 Task: Add a condition where "Channel Is not Ticket sharing" in unsolved tickets in your groups.
Action: Mouse moved to (144, 451)
Screenshot: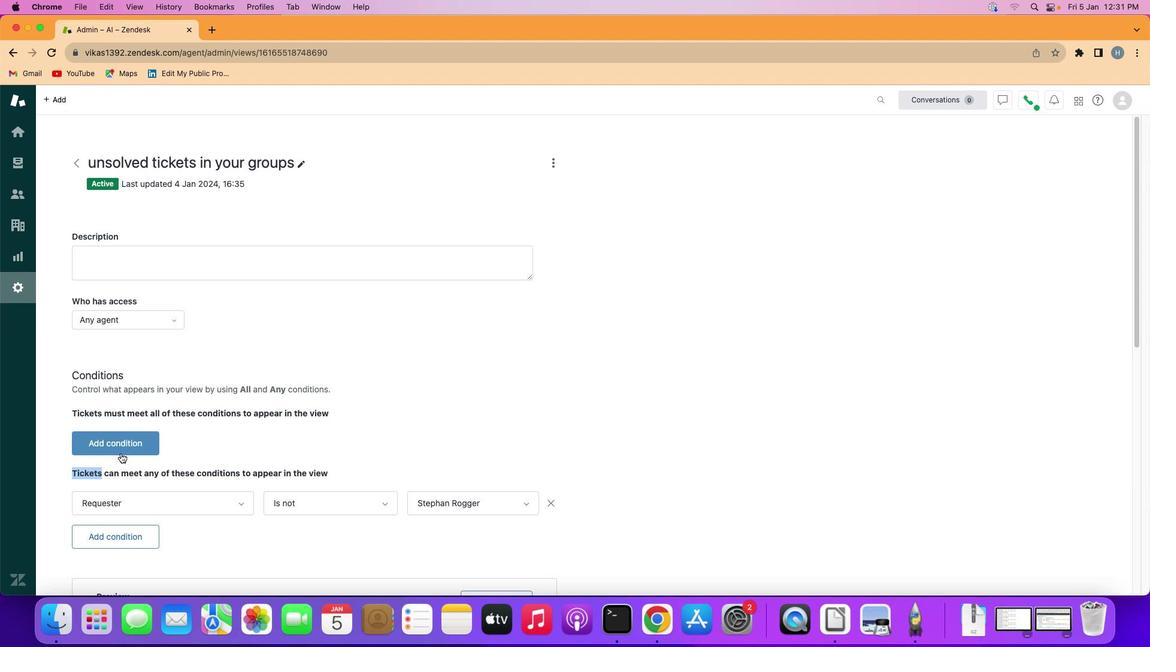 
Action: Mouse pressed left at (144, 451)
Screenshot: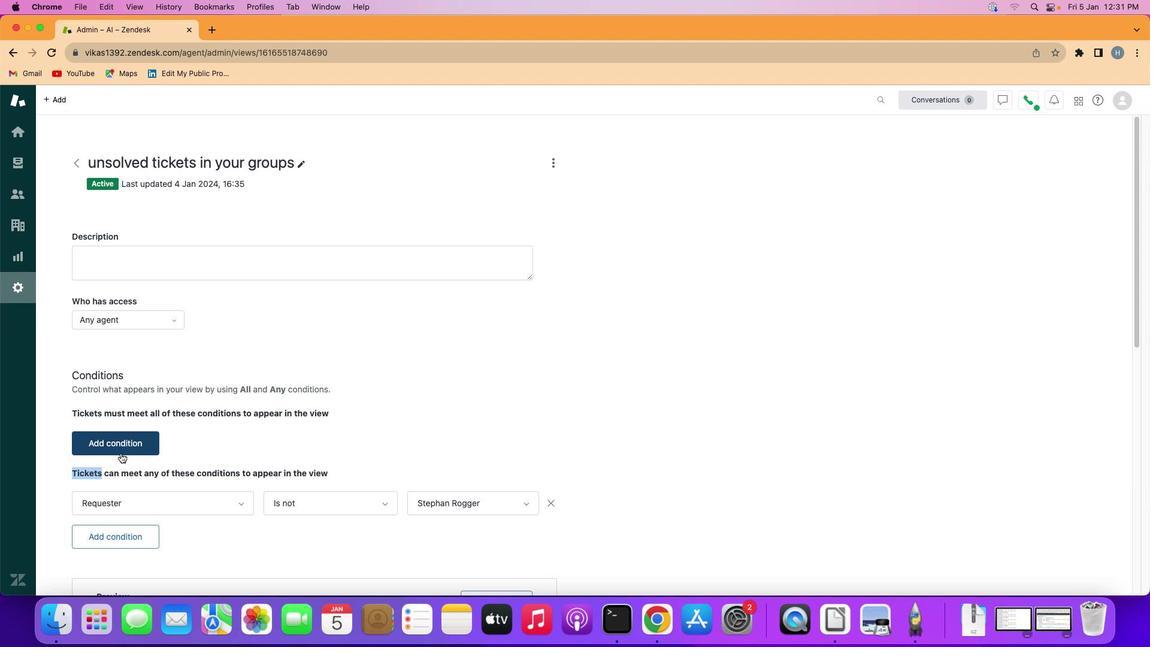 
Action: Mouse moved to (162, 434)
Screenshot: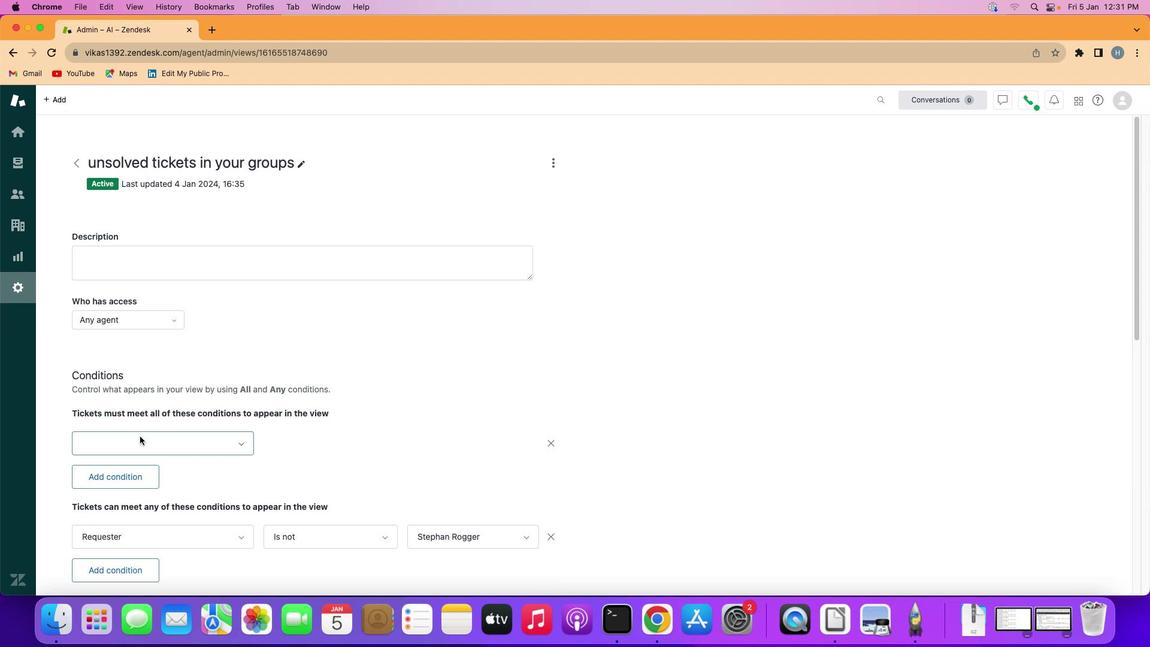 
Action: Mouse pressed left at (162, 434)
Screenshot: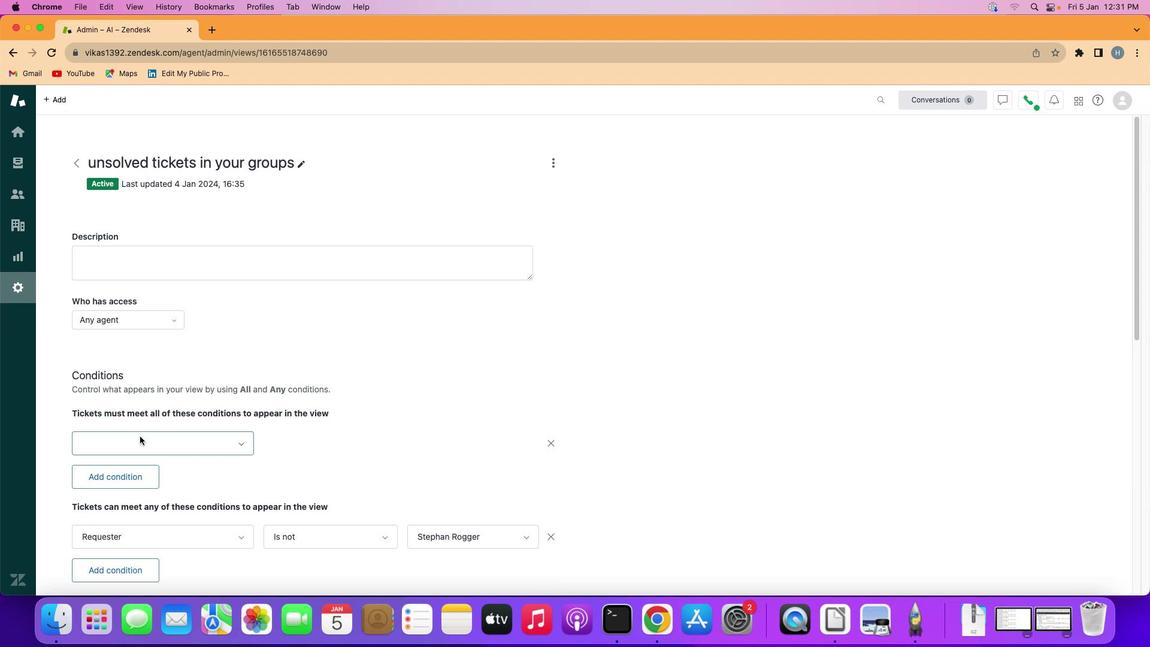 
Action: Mouse moved to (195, 357)
Screenshot: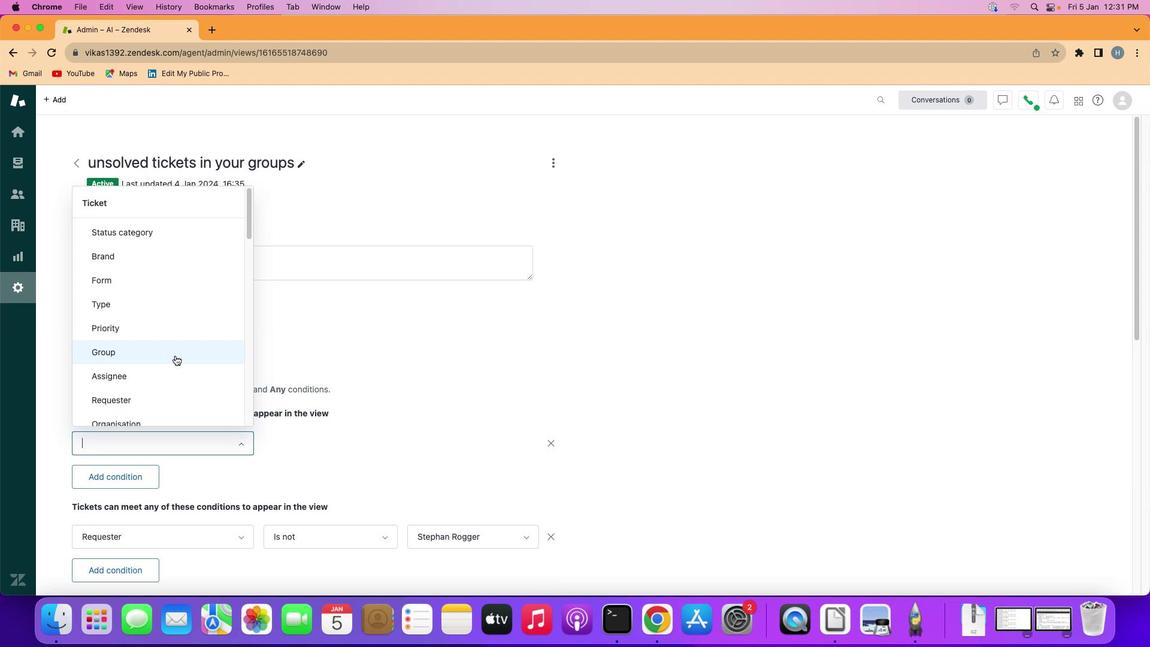 
Action: Mouse scrolled (195, 357) with delta (33, 15)
Screenshot: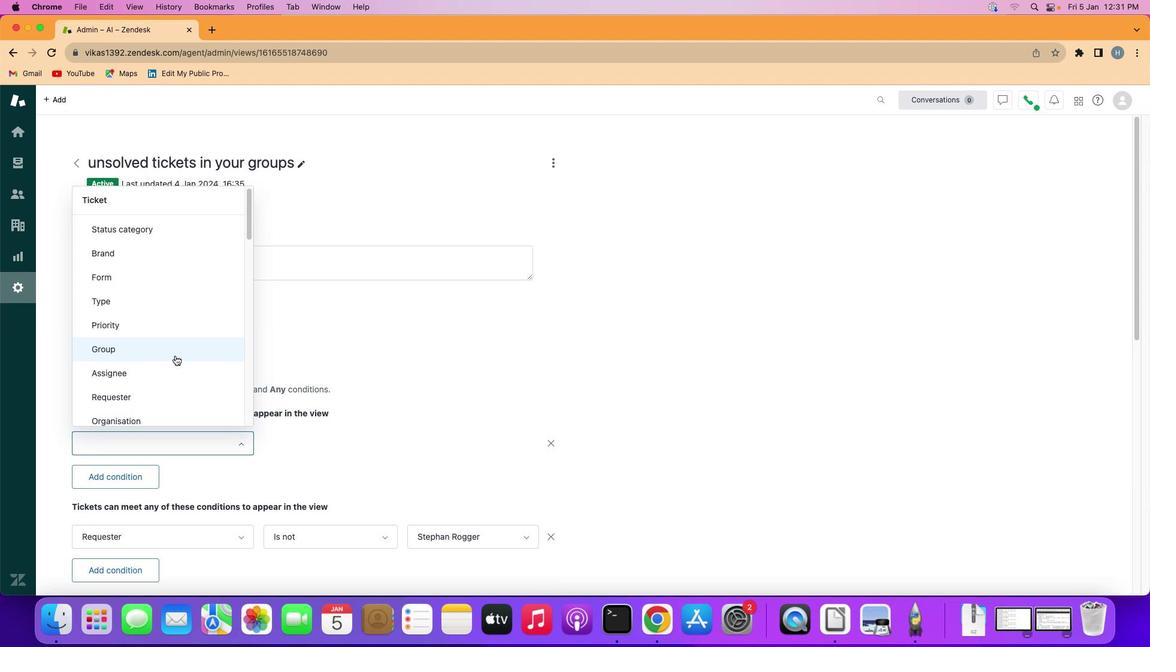 
Action: Mouse scrolled (195, 357) with delta (33, 15)
Screenshot: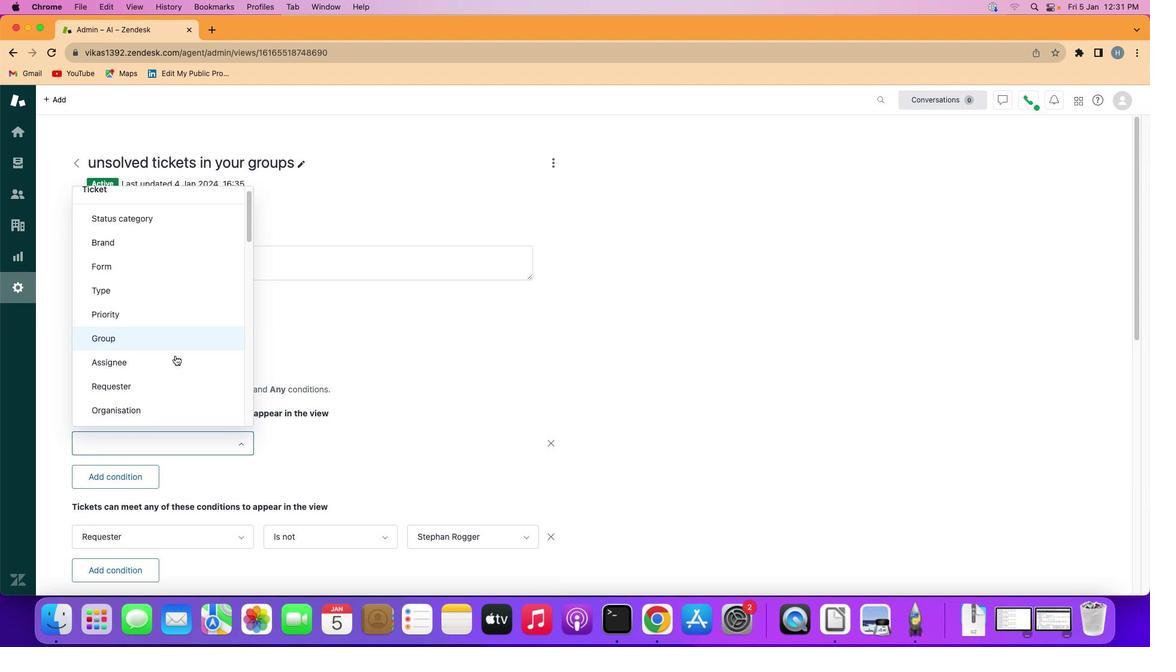 
Action: Mouse scrolled (195, 357) with delta (33, 15)
Screenshot: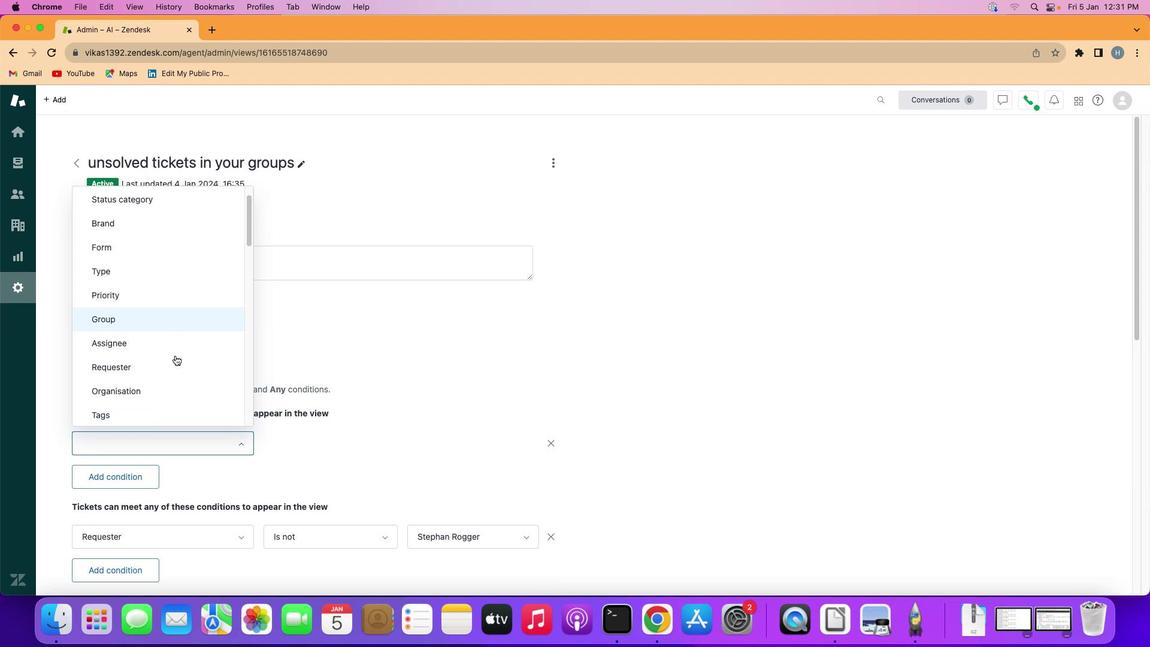 
Action: Mouse scrolled (195, 357) with delta (33, 14)
Screenshot: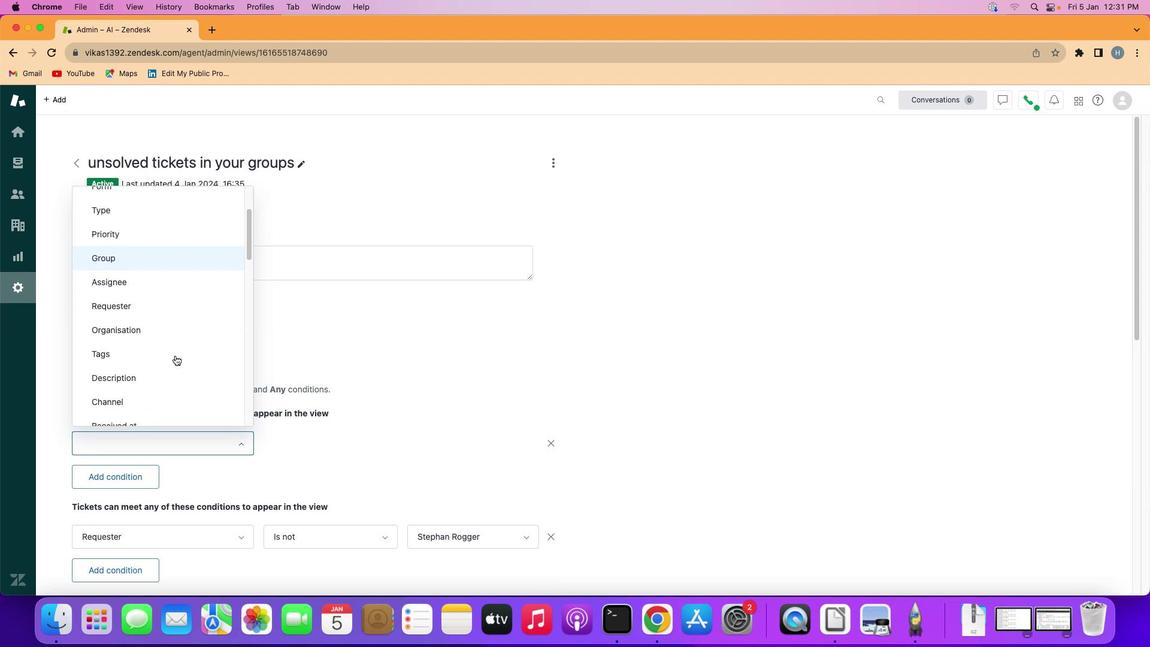 
Action: Mouse scrolled (195, 357) with delta (33, 14)
Screenshot: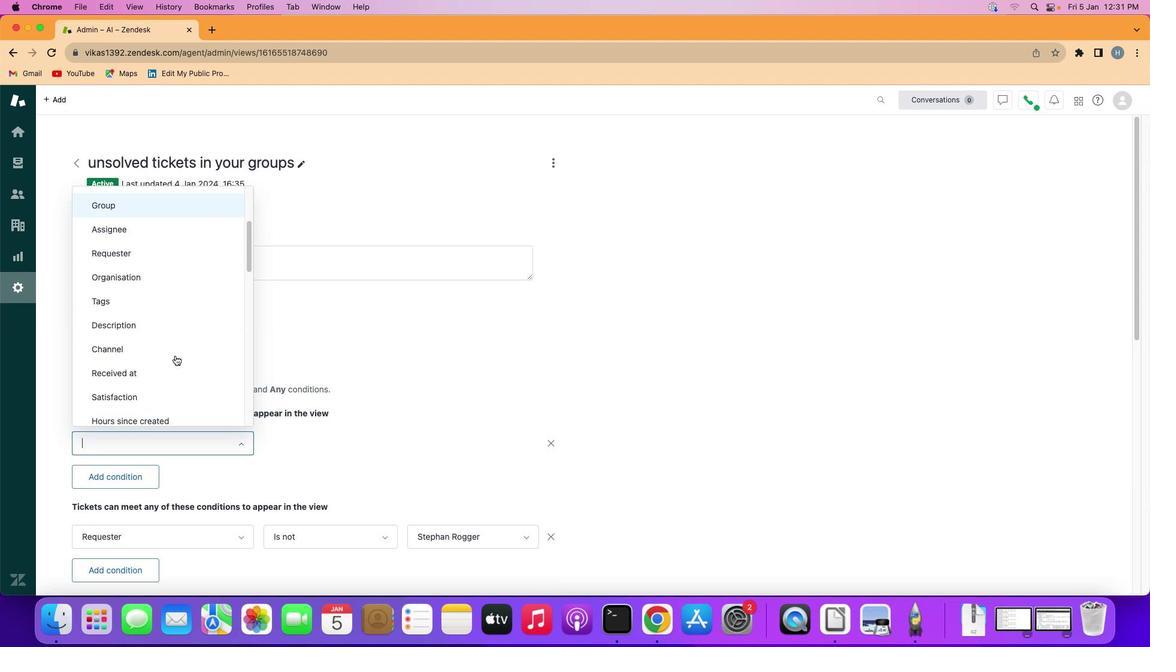 
Action: Mouse moved to (215, 325)
Screenshot: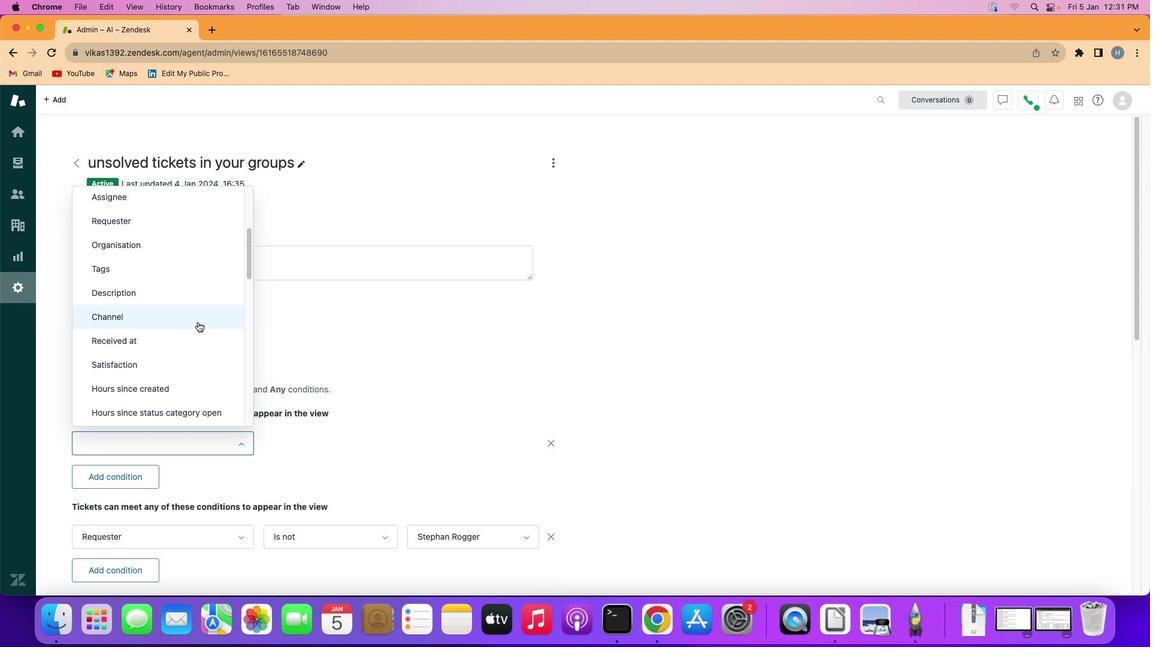
Action: Mouse pressed left at (215, 325)
Screenshot: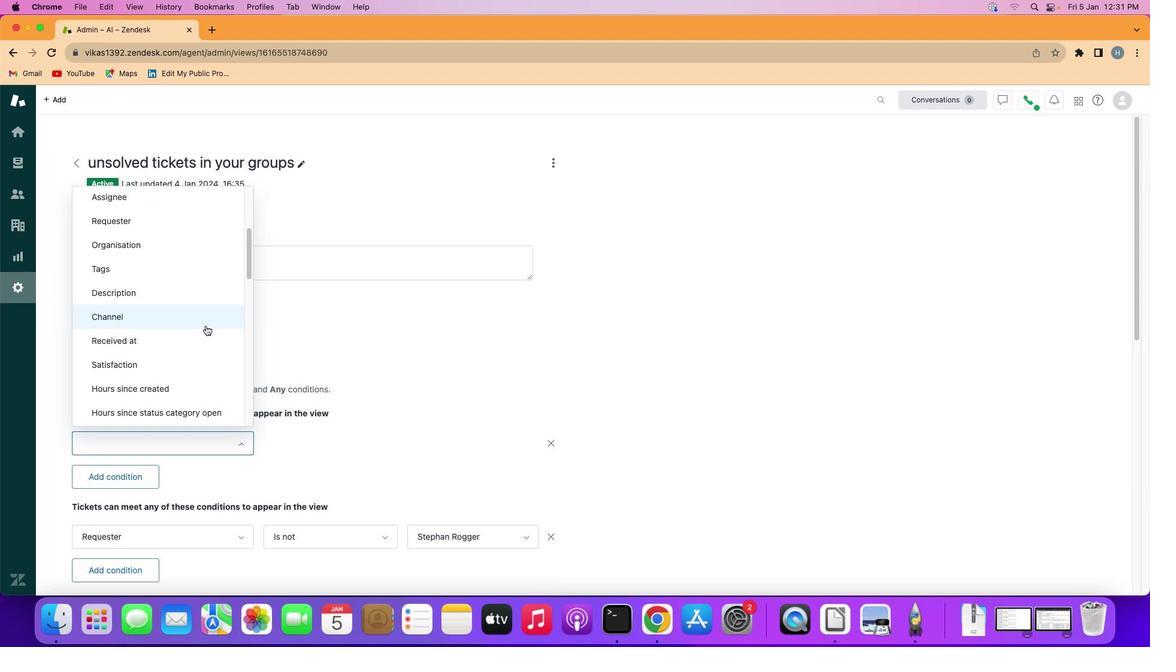 
Action: Mouse moved to (336, 445)
Screenshot: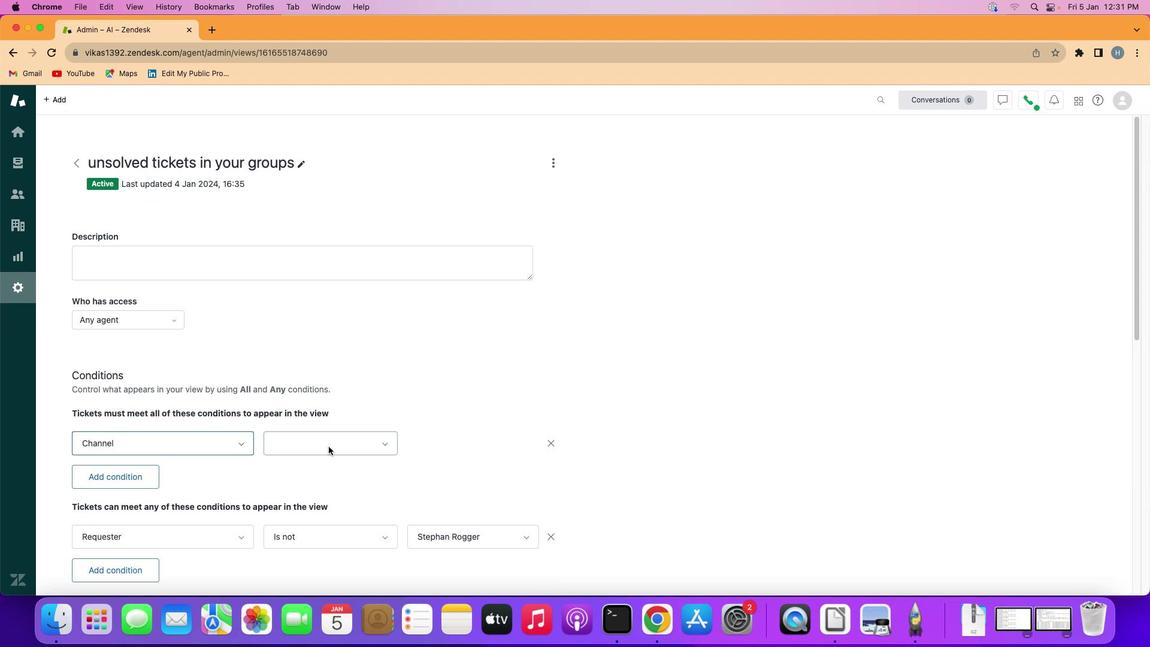 
Action: Mouse pressed left at (336, 445)
Screenshot: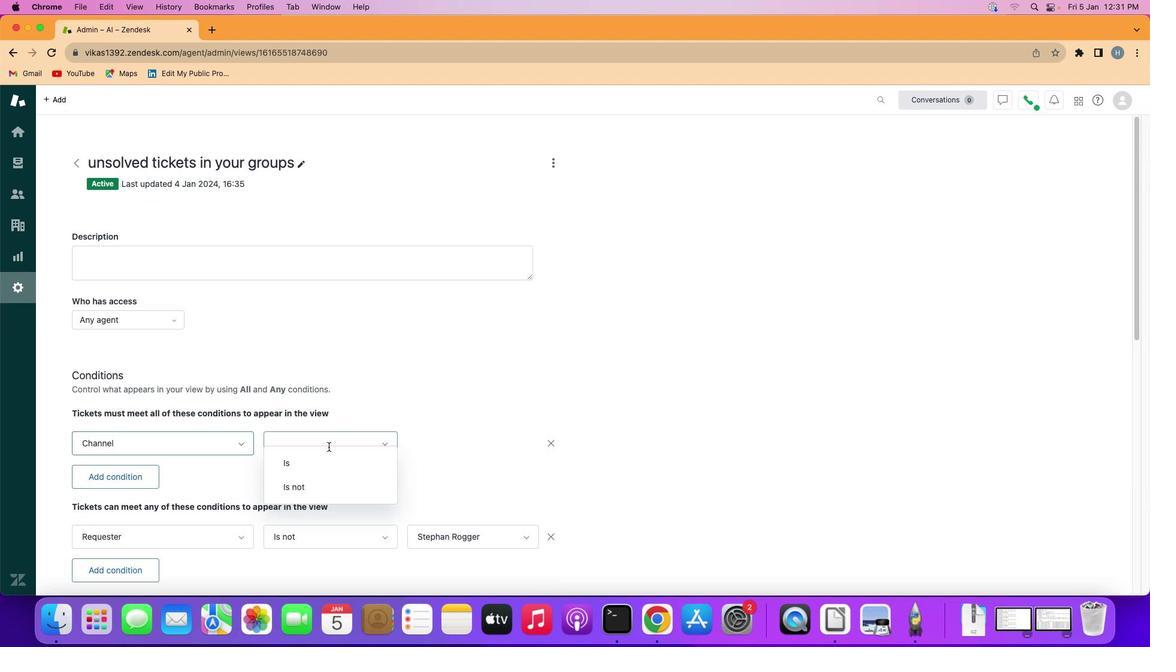 
Action: Mouse moved to (316, 497)
Screenshot: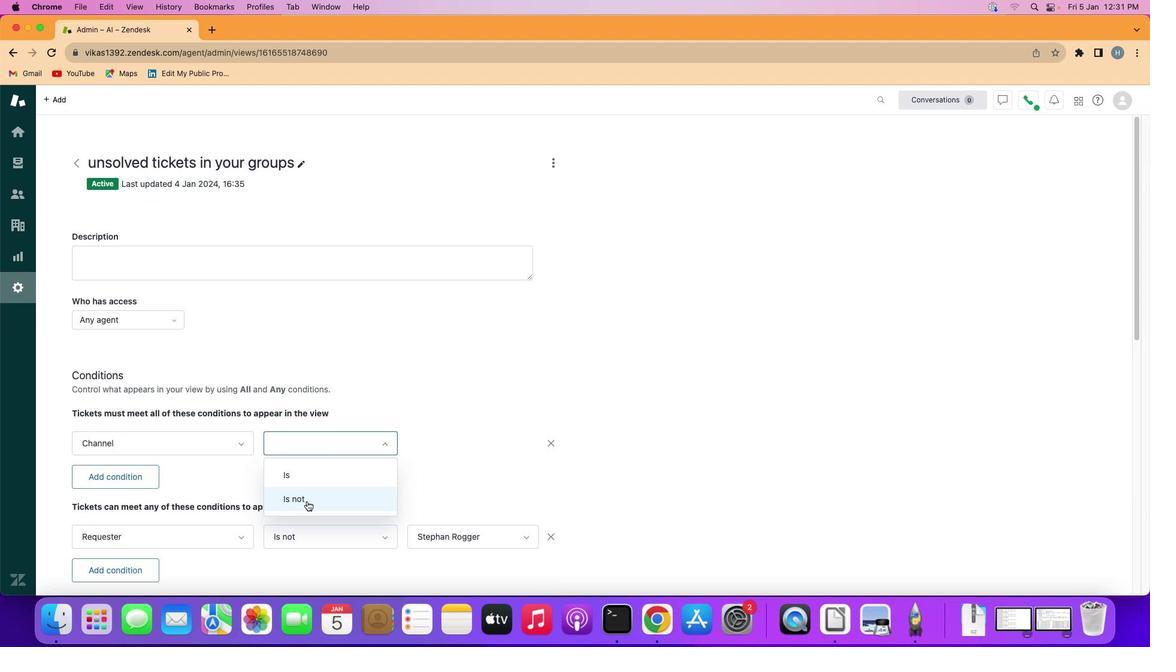 
Action: Mouse pressed left at (316, 497)
Screenshot: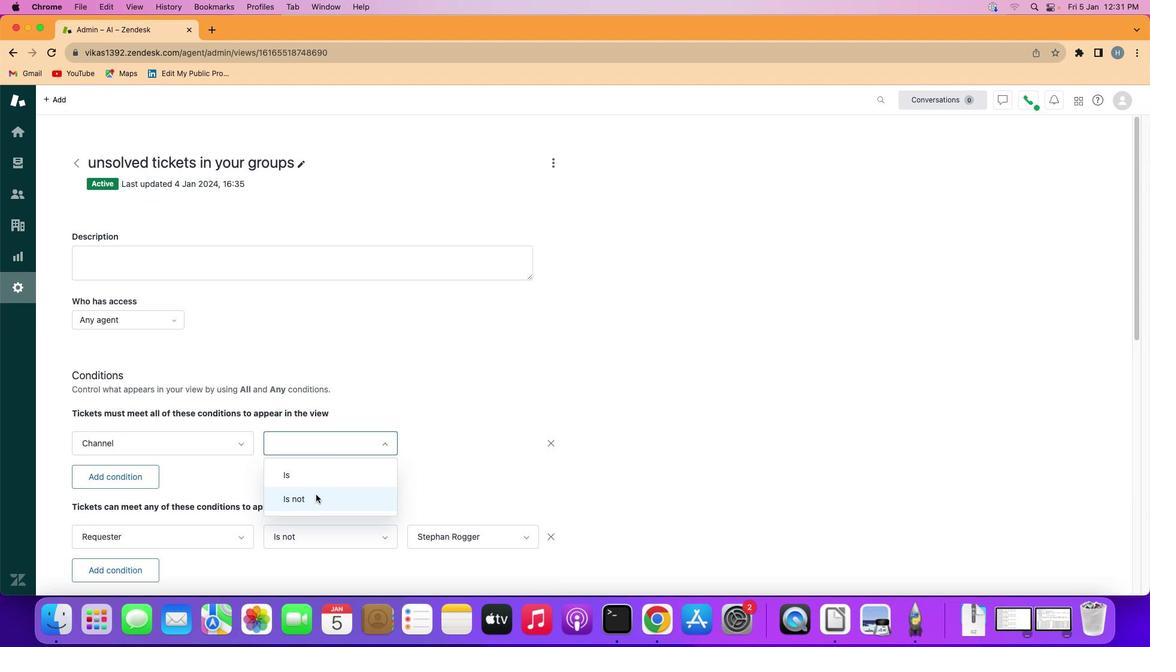 
Action: Mouse moved to (485, 440)
Screenshot: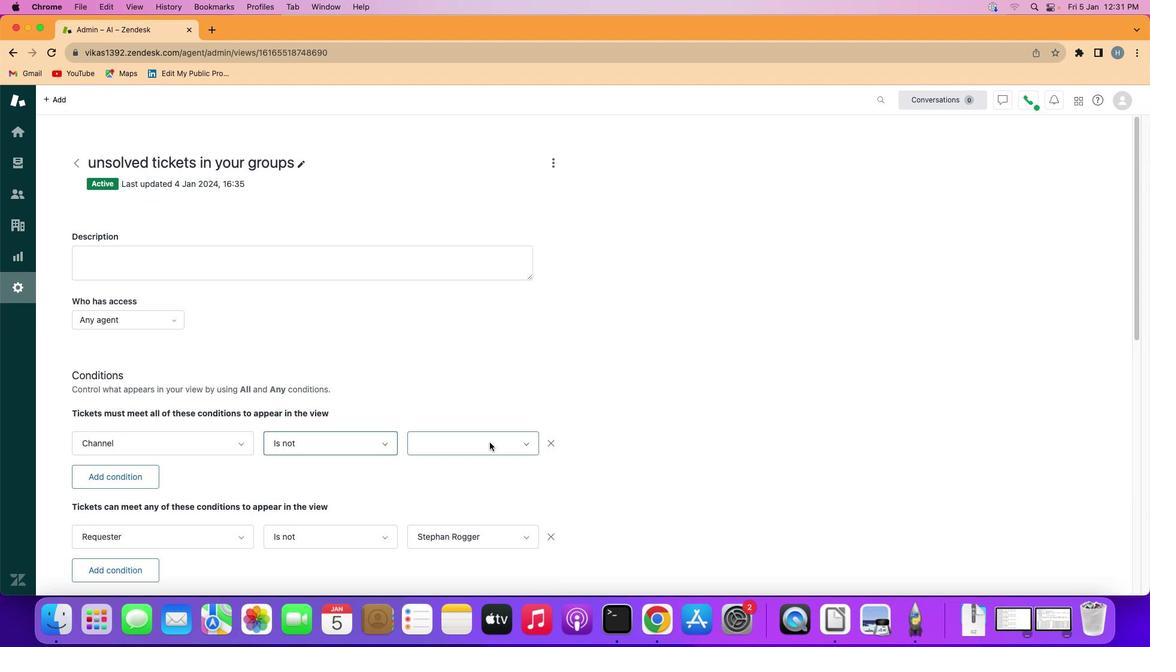 
Action: Mouse pressed left at (485, 440)
Screenshot: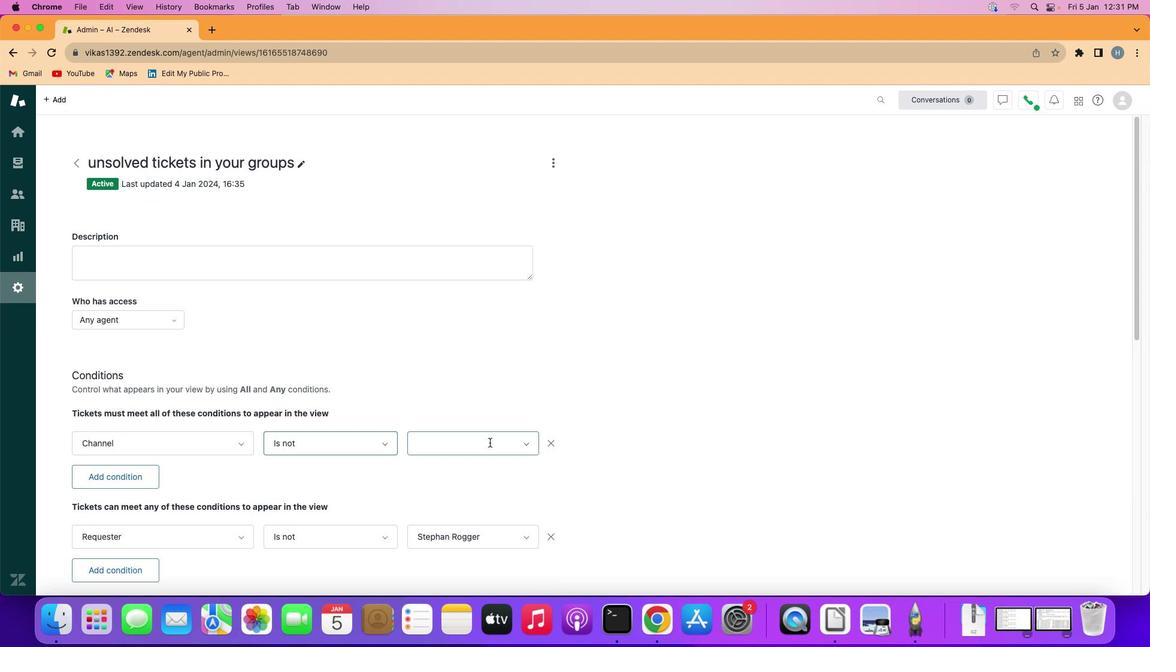 
Action: Mouse moved to (487, 354)
Screenshot: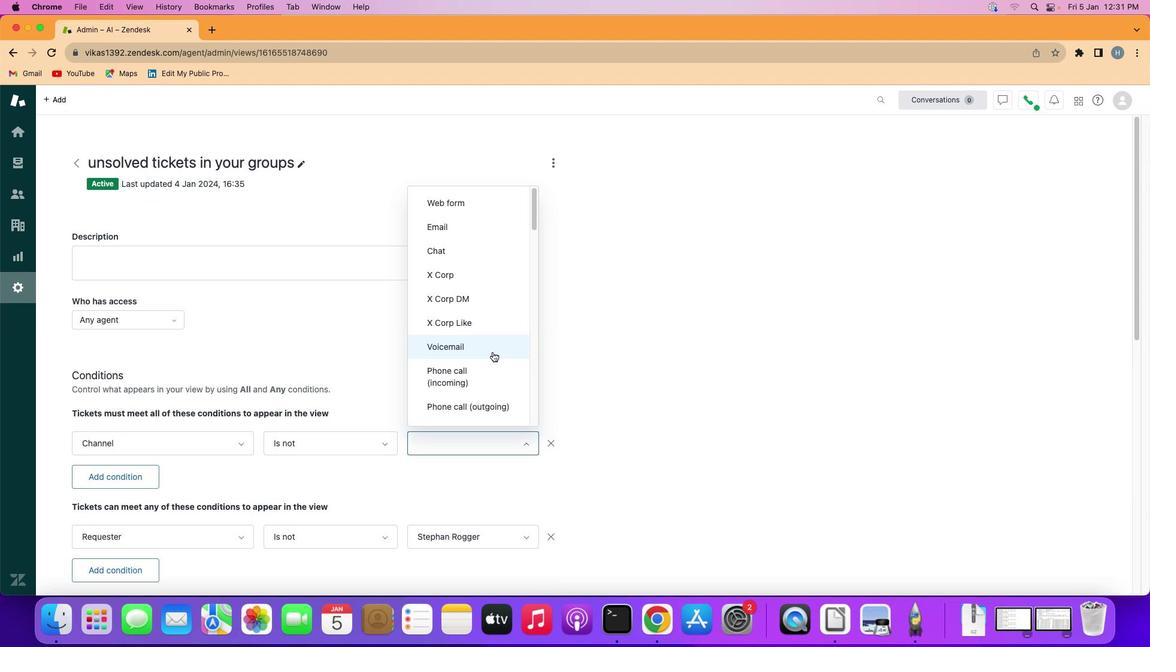 
Action: Mouse scrolled (487, 354) with delta (33, 15)
Screenshot: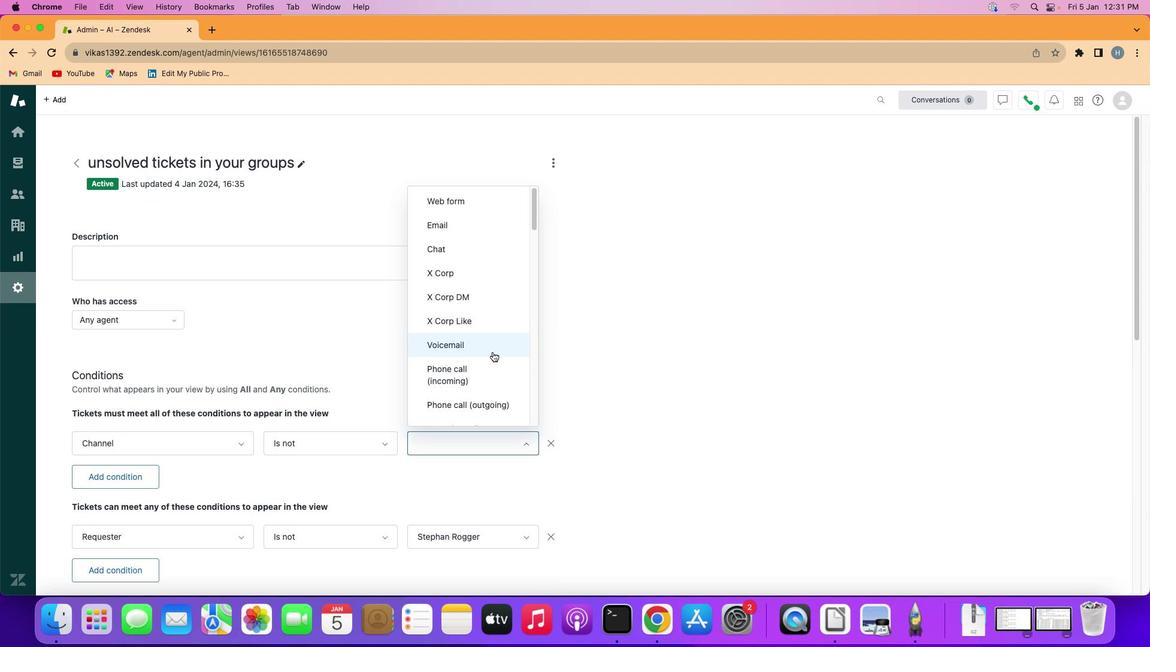 
Action: Mouse scrolled (487, 354) with delta (33, 15)
Screenshot: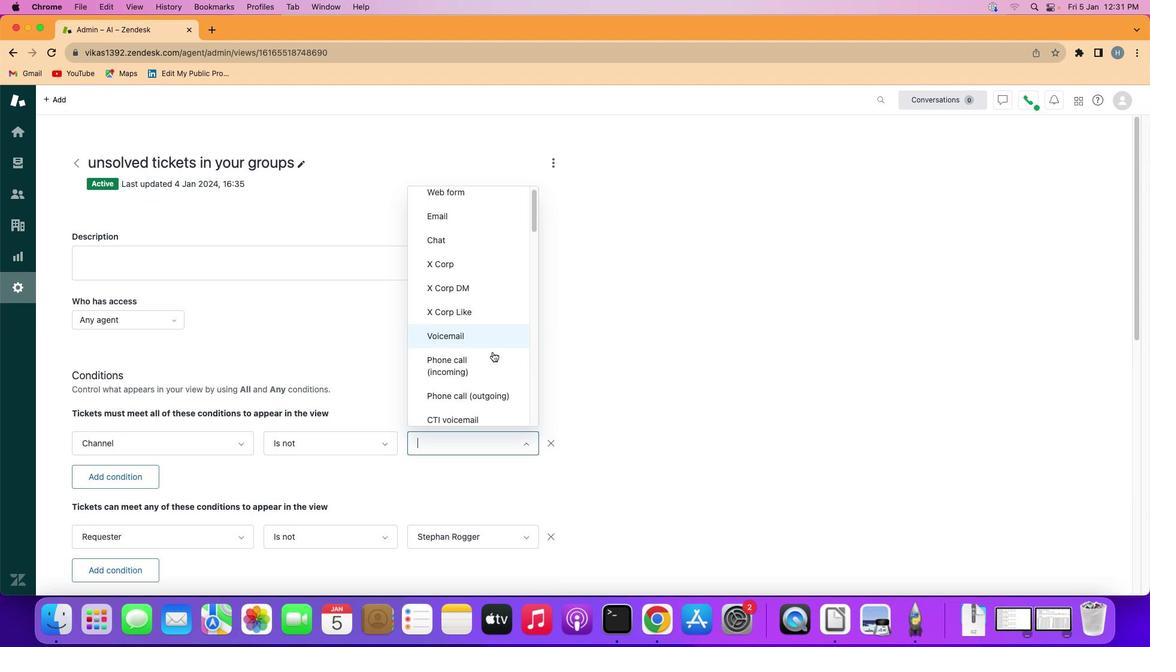 
Action: Mouse scrolled (487, 354) with delta (33, 15)
Screenshot: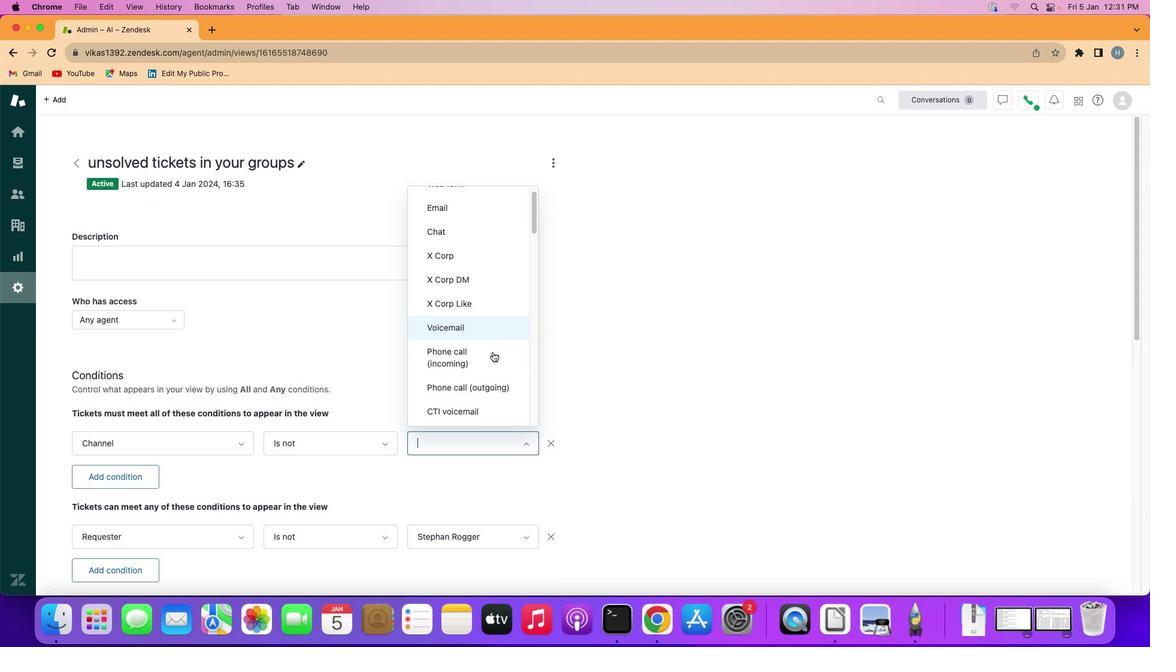 
Action: Mouse scrolled (487, 354) with delta (33, 15)
Screenshot: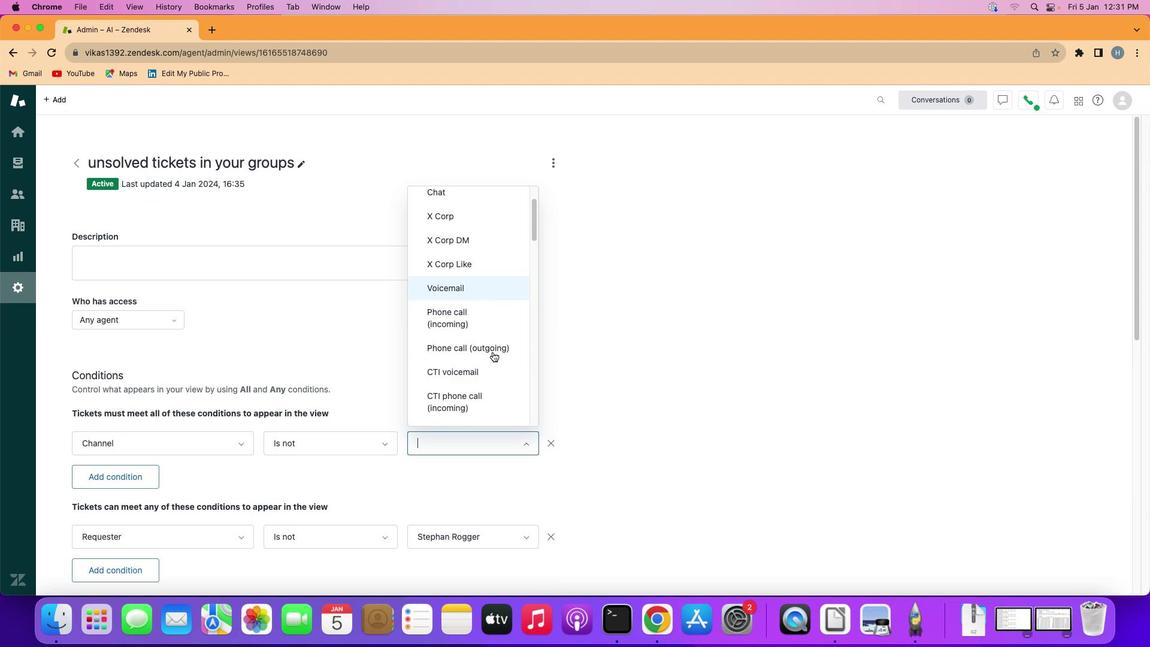 
Action: Mouse scrolled (487, 354) with delta (33, 14)
Screenshot: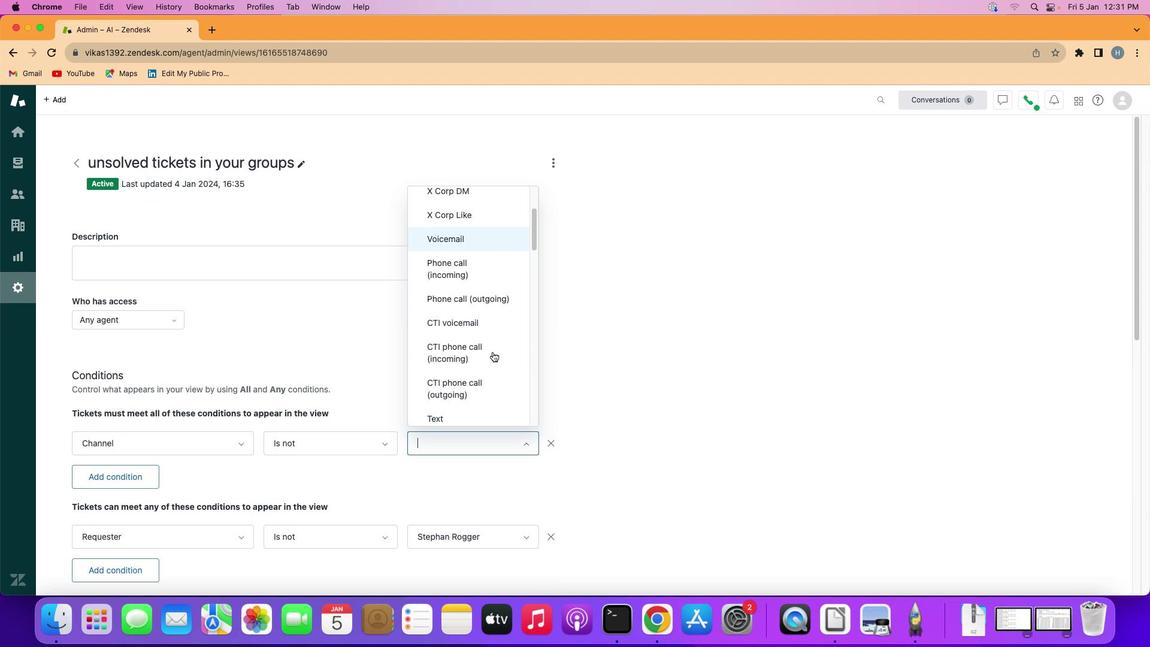 
Action: Mouse scrolled (487, 354) with delta (33, 15)
Screenshot: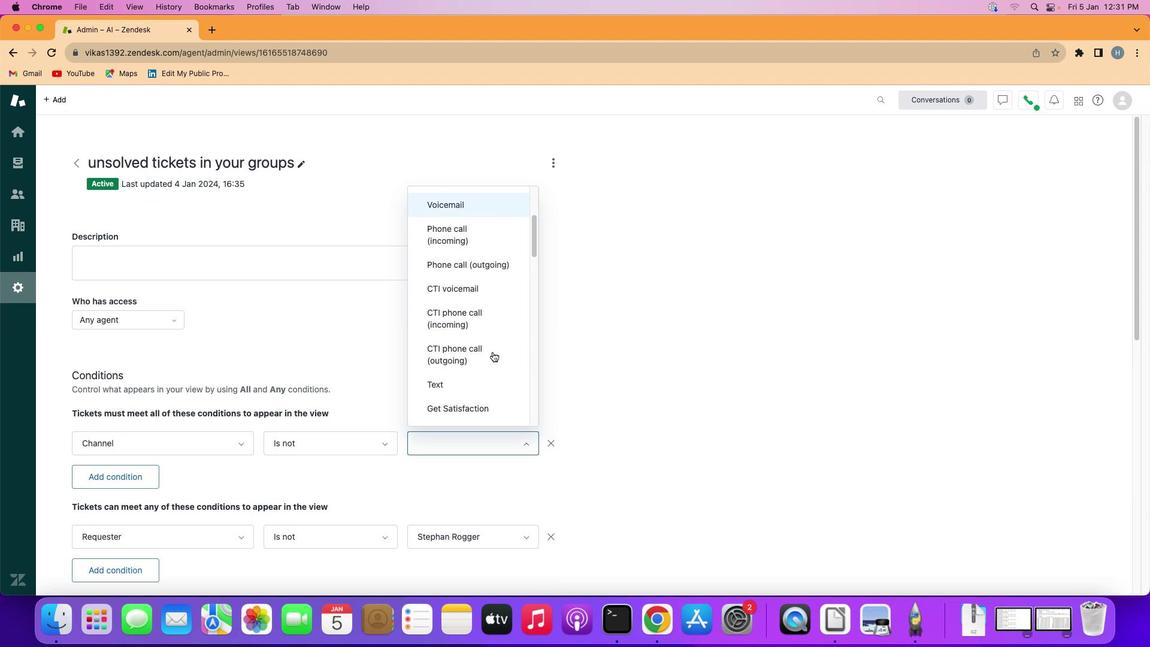 
Action: Mouse scrolled (487, 354) with delta (33, 15)
Screenshot: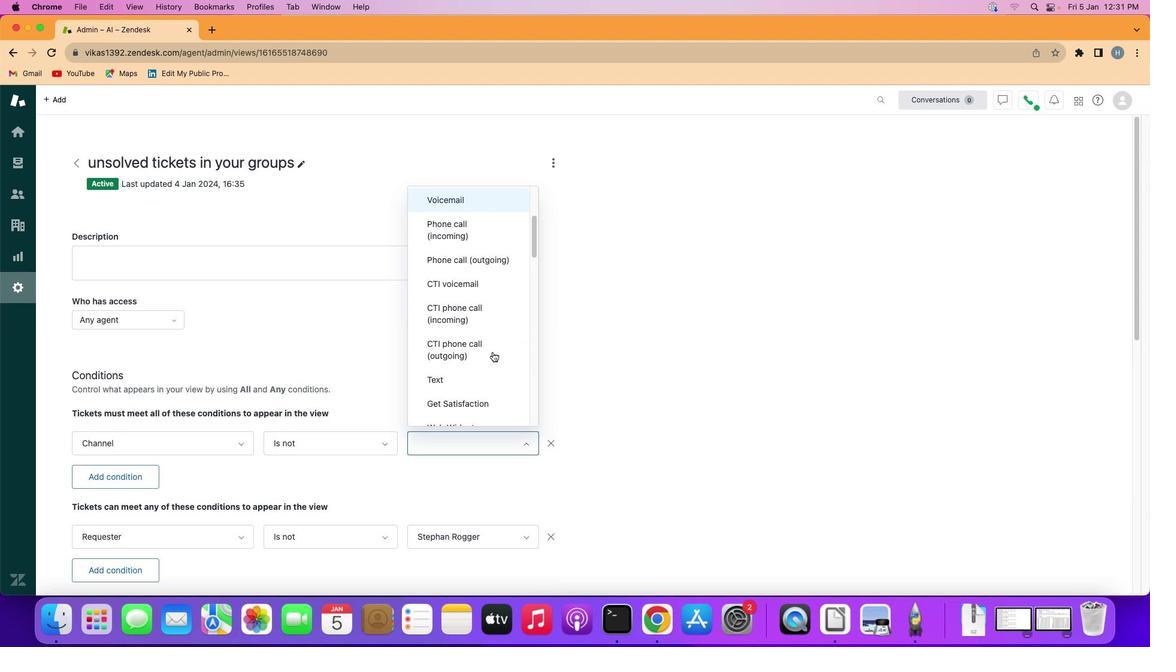 
Action: Mouse scrolled (487, 354) with delta (33, 15)
Screenshot: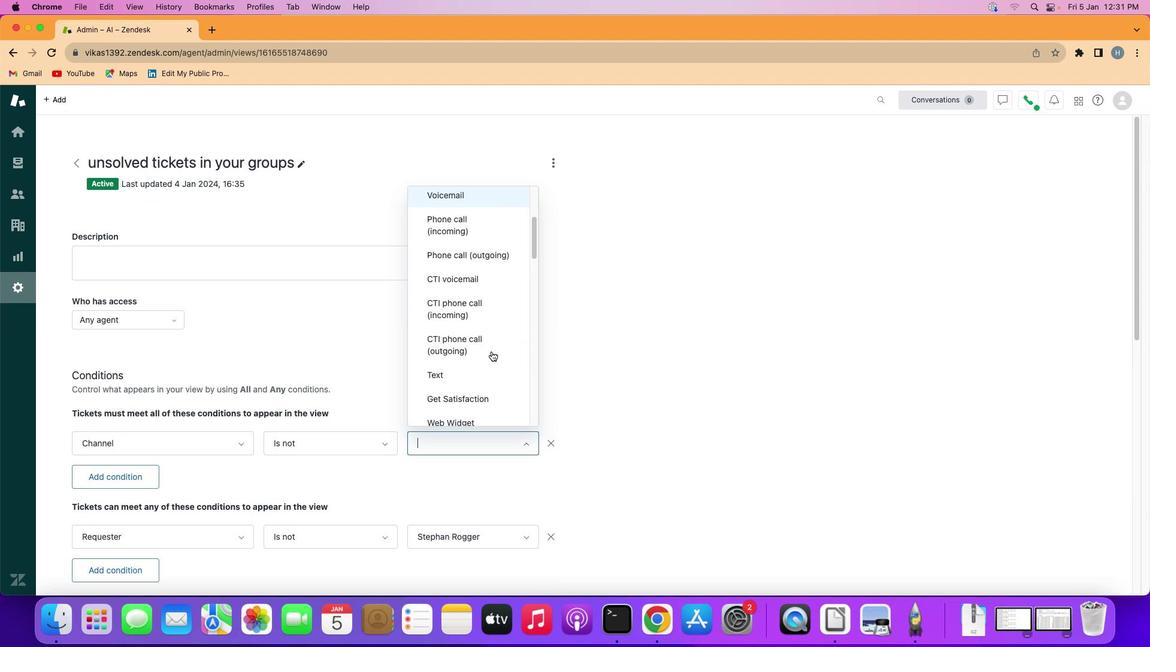 
Action: Mouse moved to (474, 353)
Screenshot: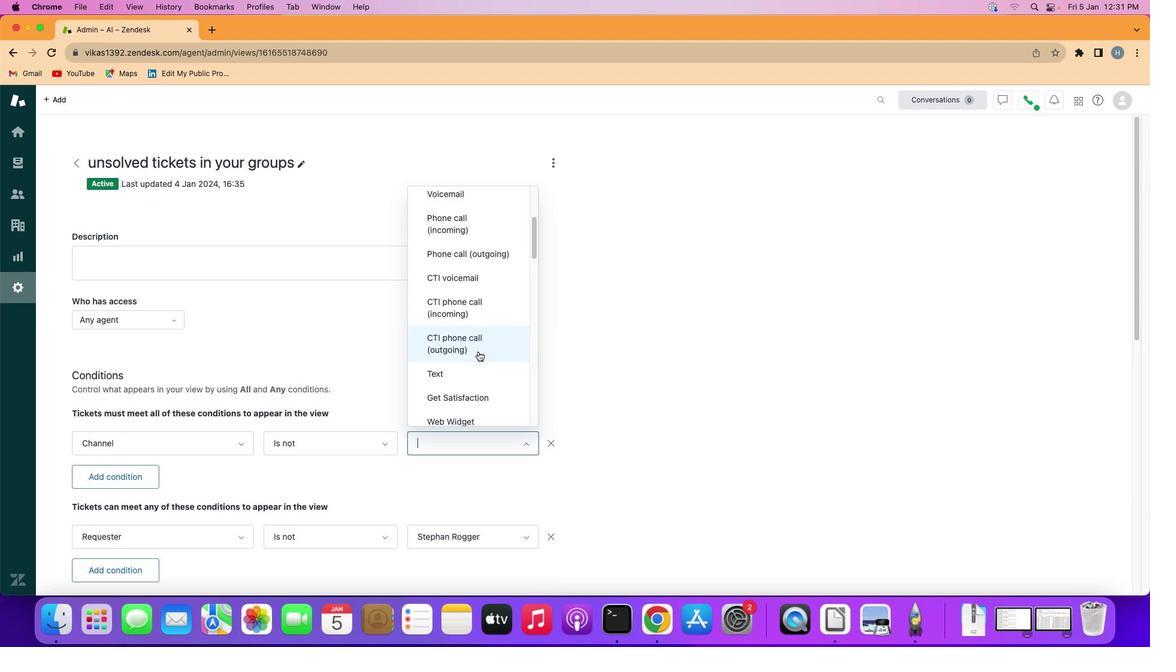 
Action: Mouse scrolled (474, 353) with delta (33, 15)
Screenshot: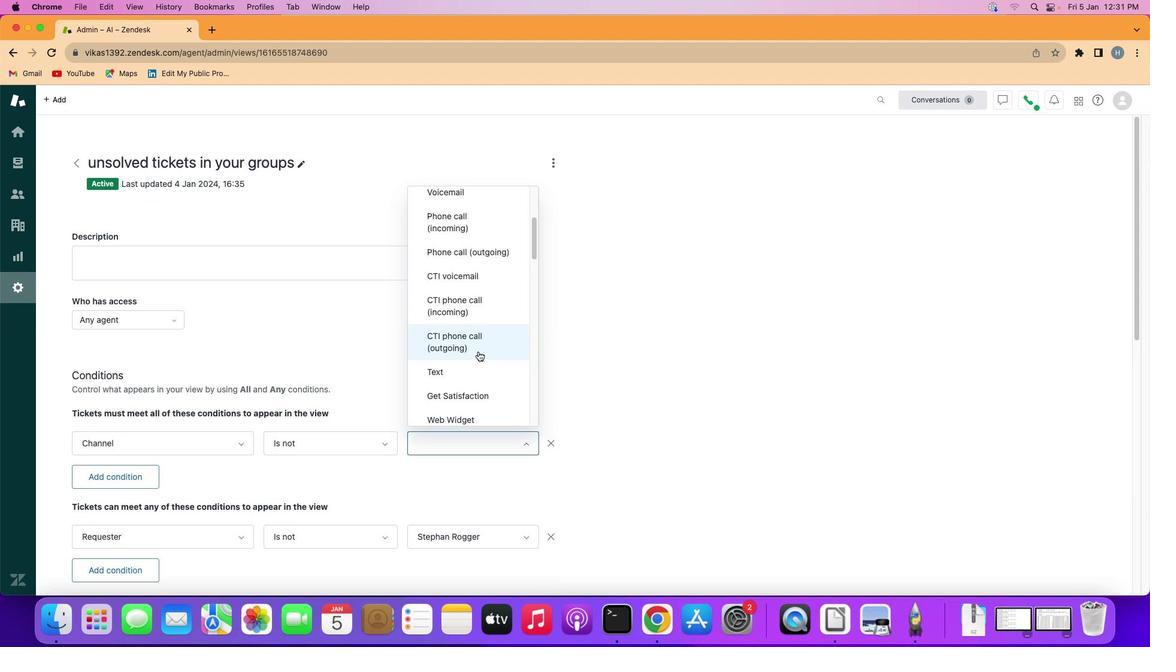 
Action: Mouse scrolled (474, 353) with delta (33, 15)
Screenshot: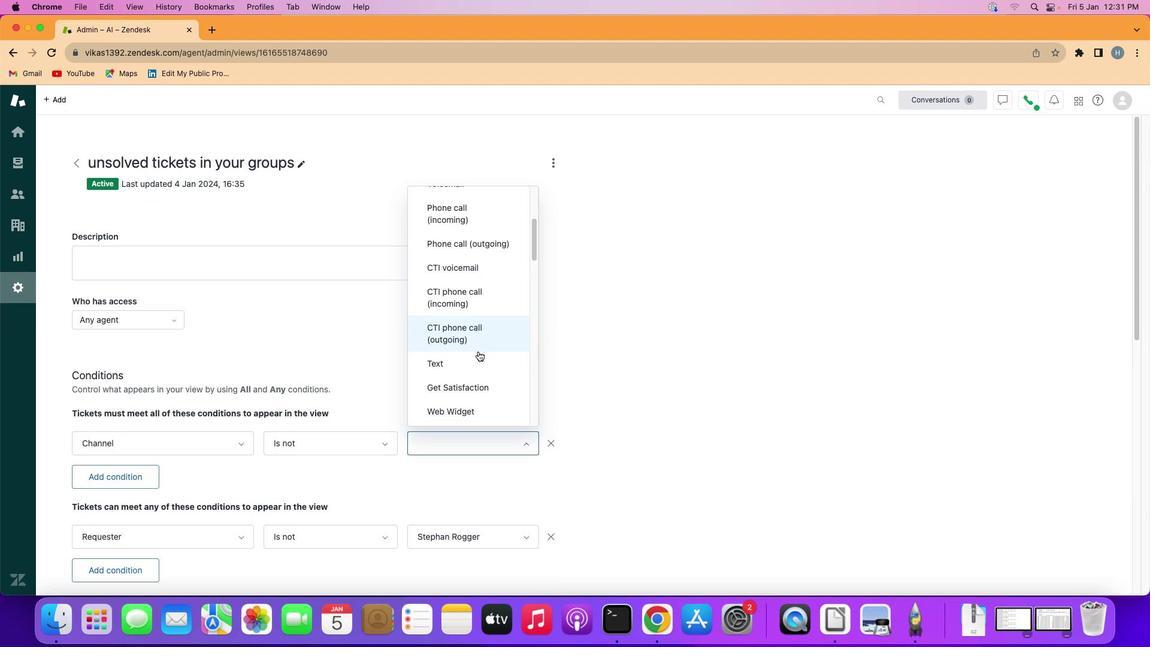 
Action: Mouse scrolled (474, 353) with delta (33, 15)
Screenshot: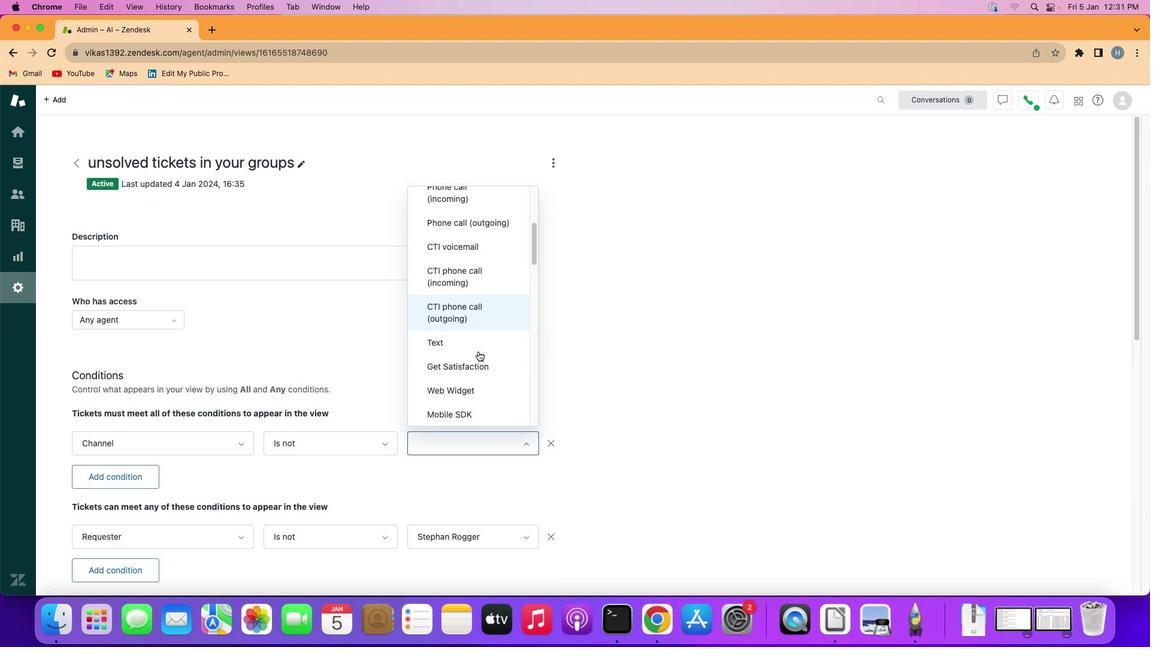 
Action: Mouse scrolled (474, 353) with delta (33, 14)
Screenshot: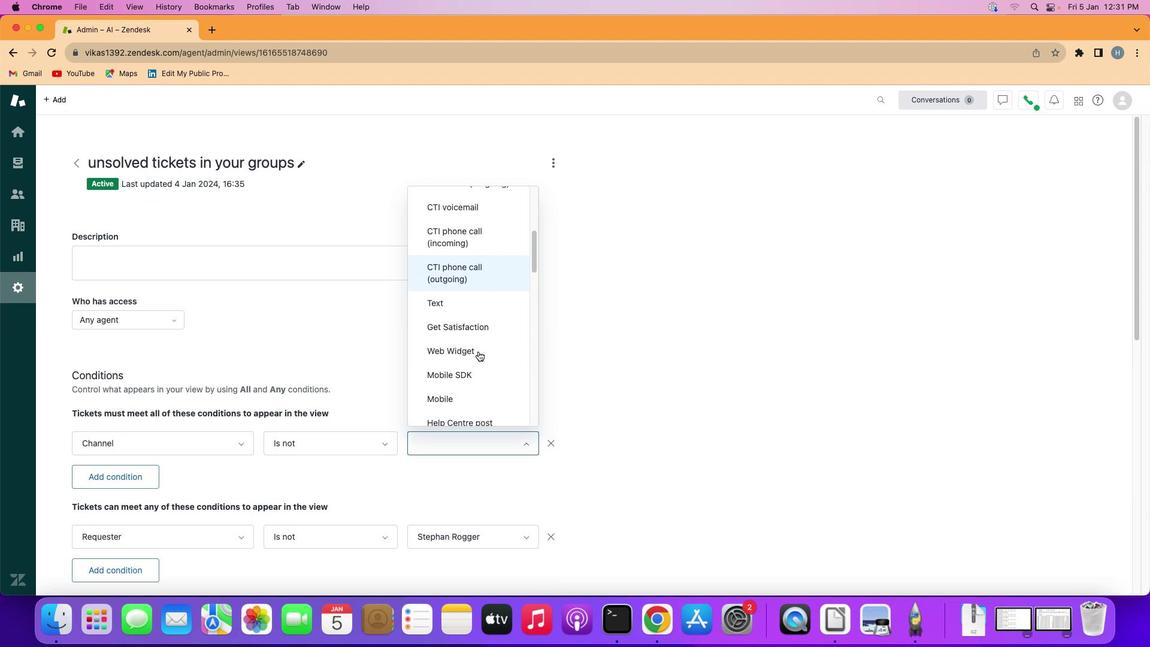
Action: Mouse moved to (473, 353)
Screenshot: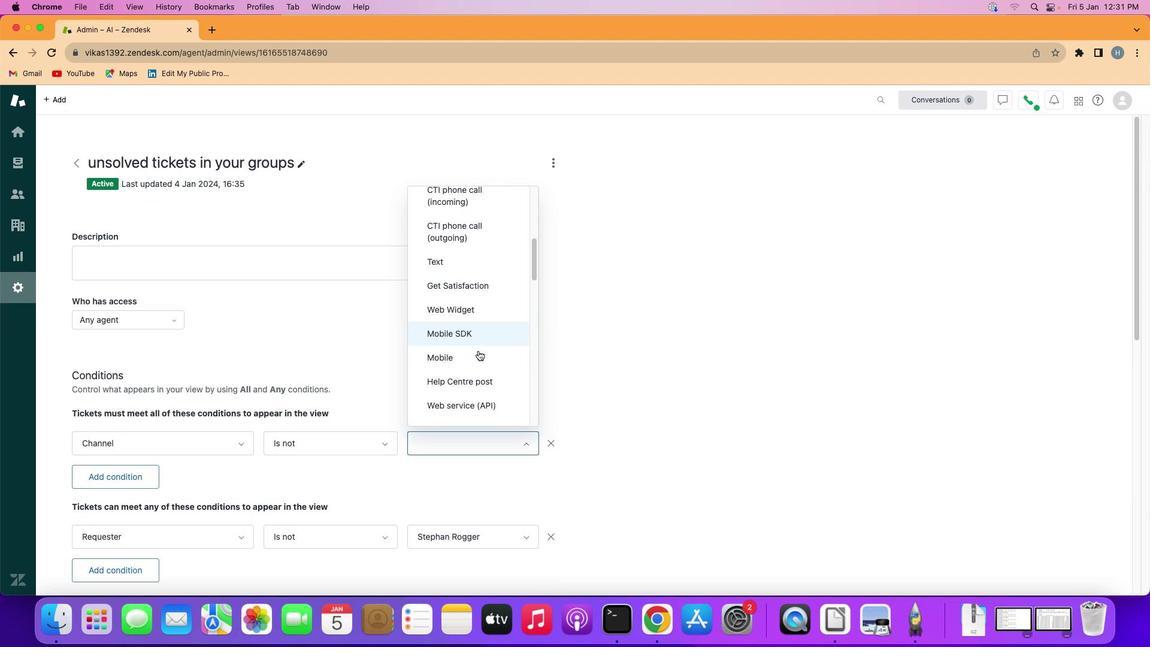 
Action: Mouse scrolled (473, 353) with delta (33, 15)
Screenshot: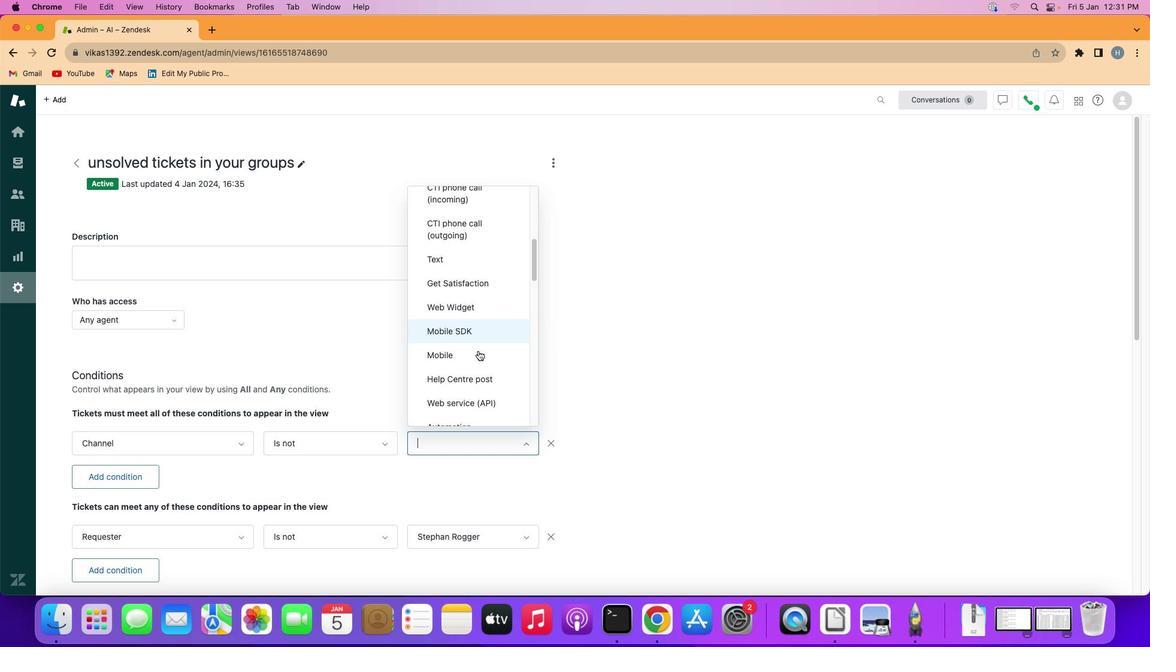 
Action: Mouse scrolled (473, 353) with delta (33, 15)
Screenshot: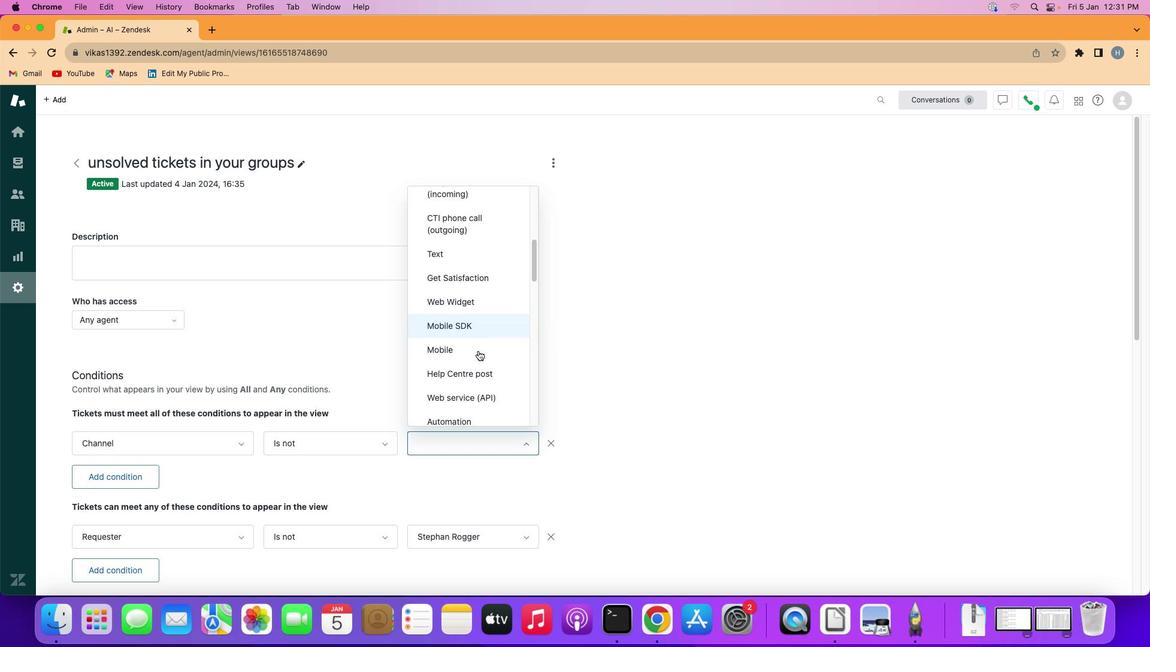
Action: Mouse scrolled (473, 353) with delta (33, 15)
Screenshot: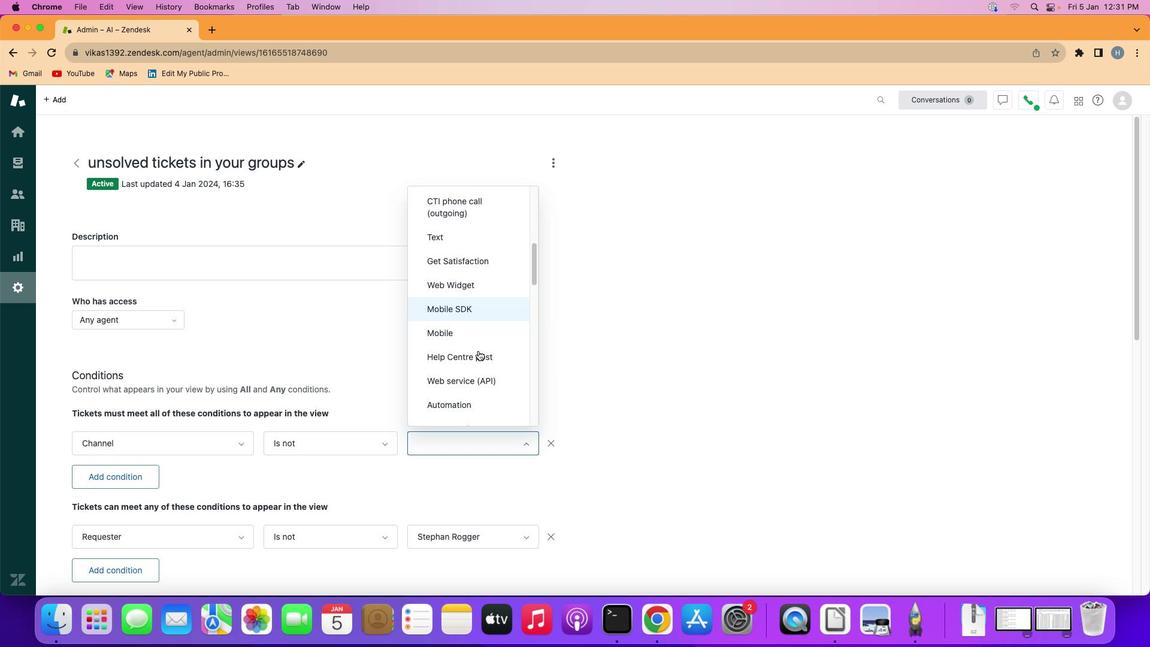 
Action: Mouse scrolled (473, 353) with delta (33, 15)
Screenshot: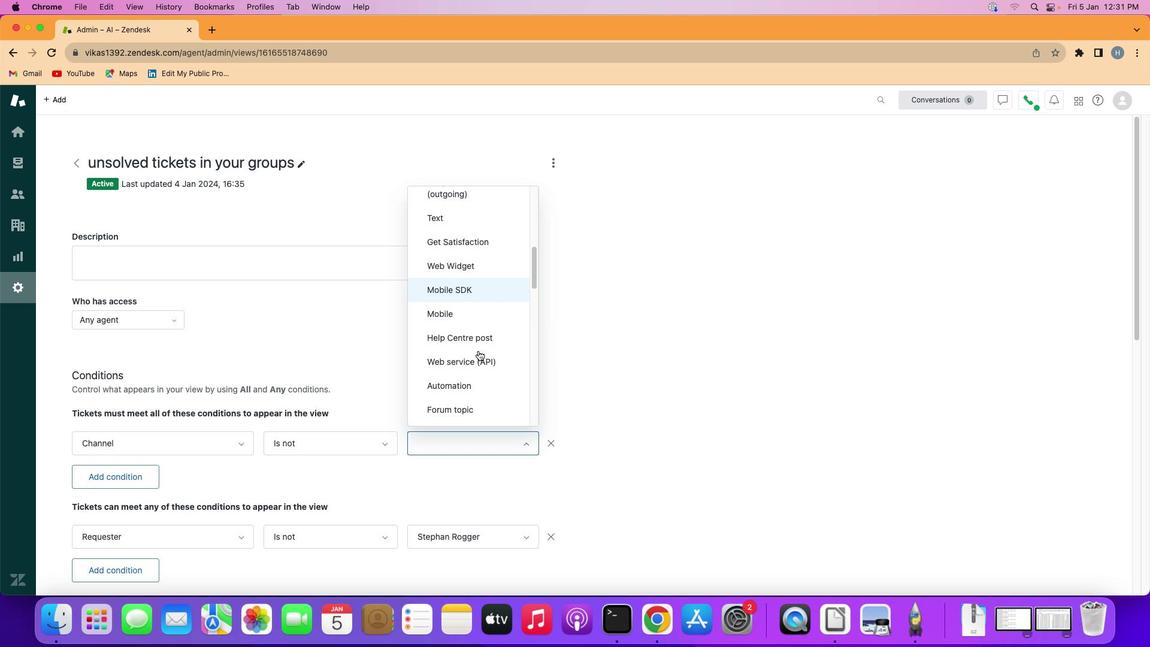 
Action: Mouse scrolled (473, 353) with delta (33, 15)
Screenshot: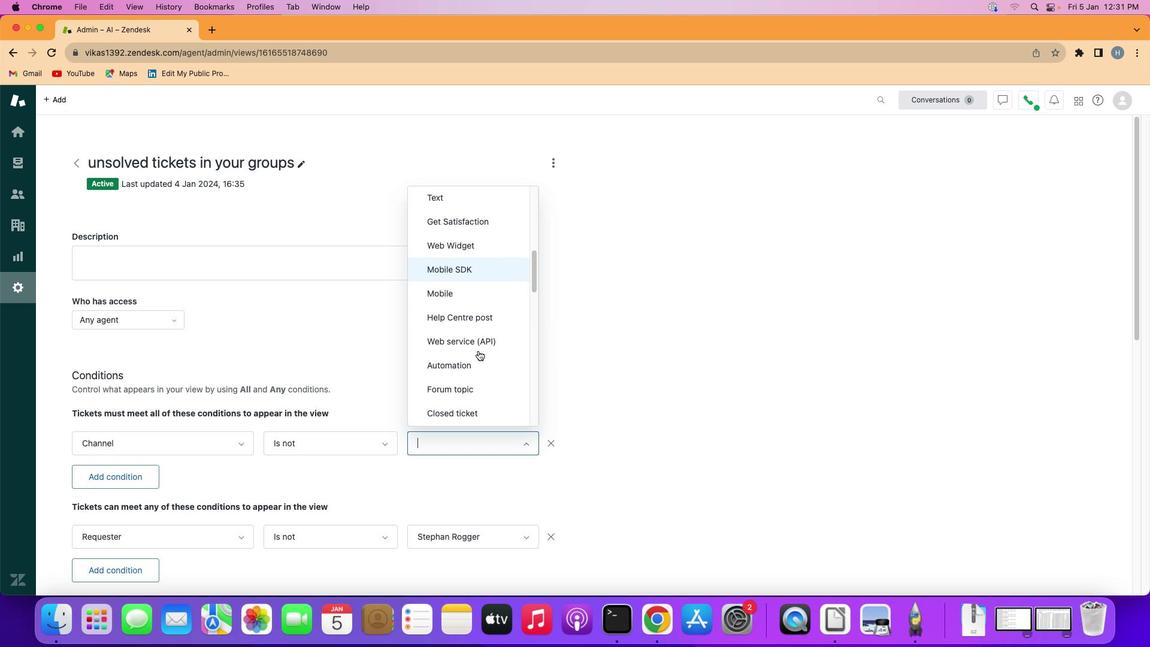 
Action: Mouse scrolled (473, 353) with delta (33, 15)
Screenshot: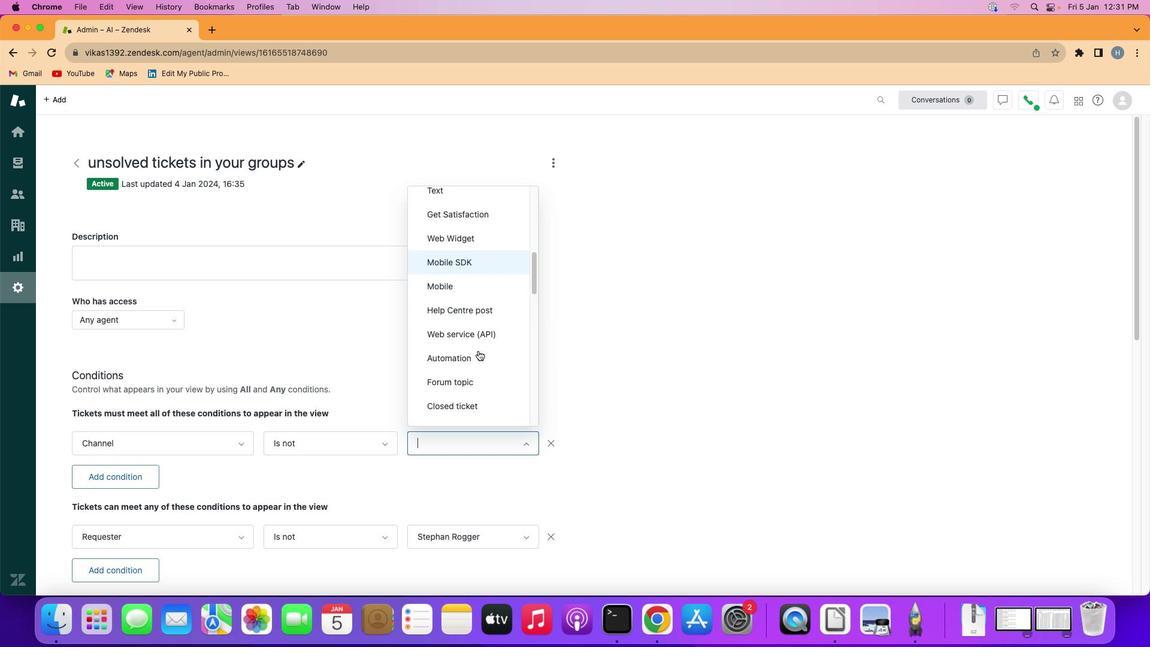 
Action: Mouse scrolled (473, 353) with delta (33, 15)
Screenshot: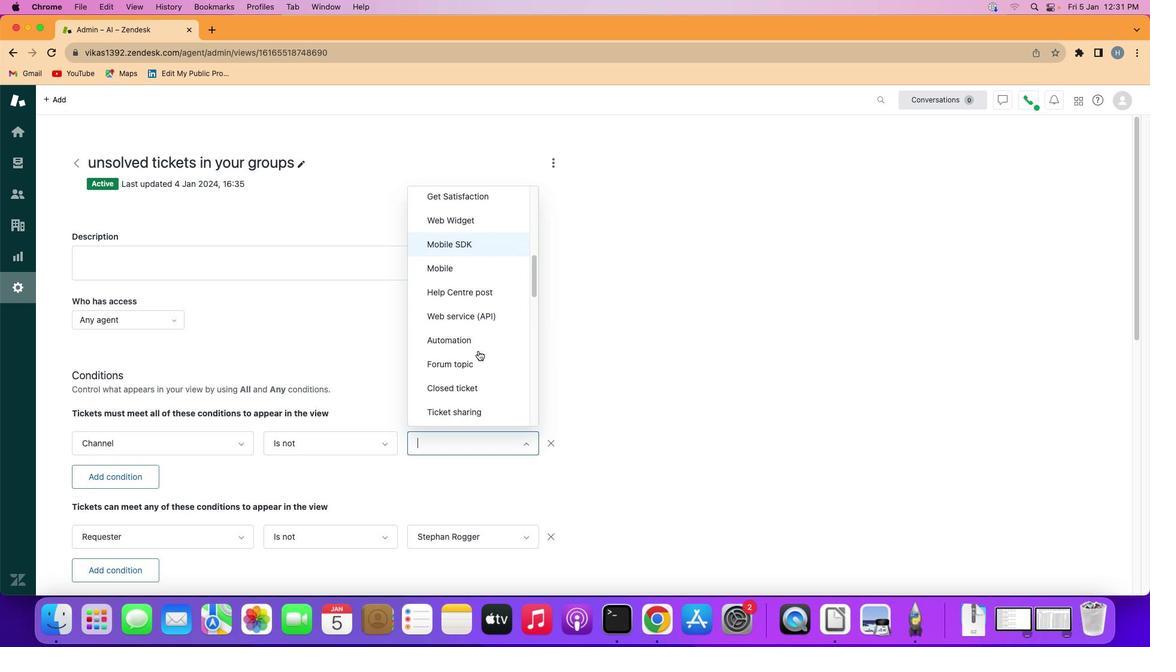 
Action: Mouse scrolled (473, 353) with delta (33, 15)
Screenshot: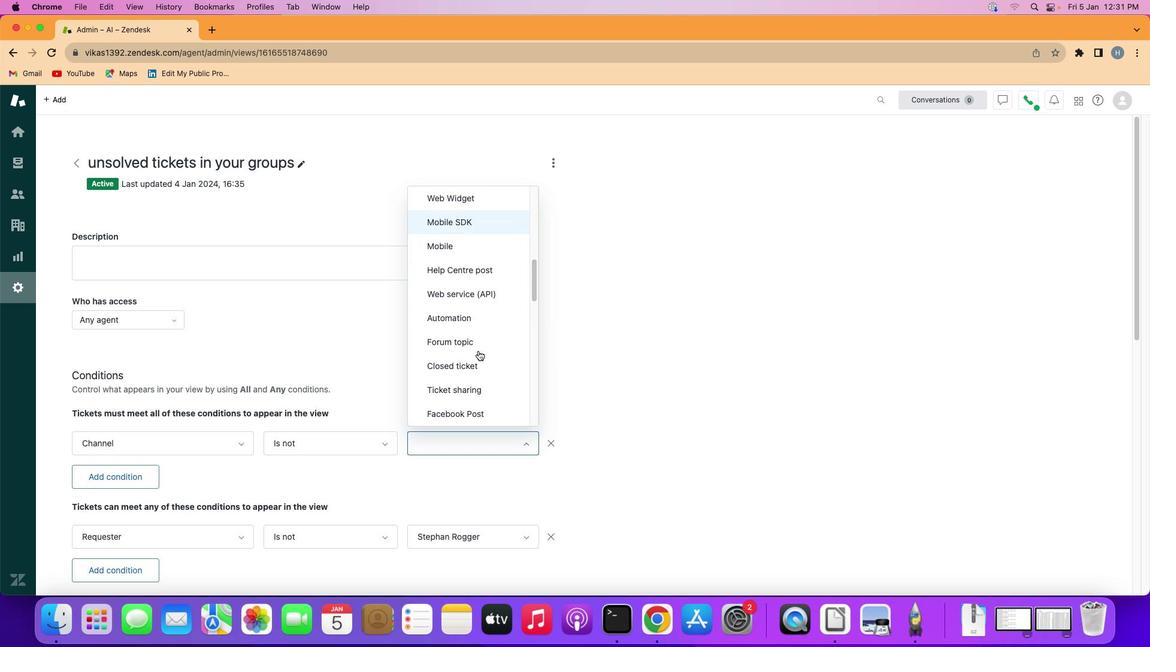 
Action: Mouse moved to (467, 387)
Screenshot: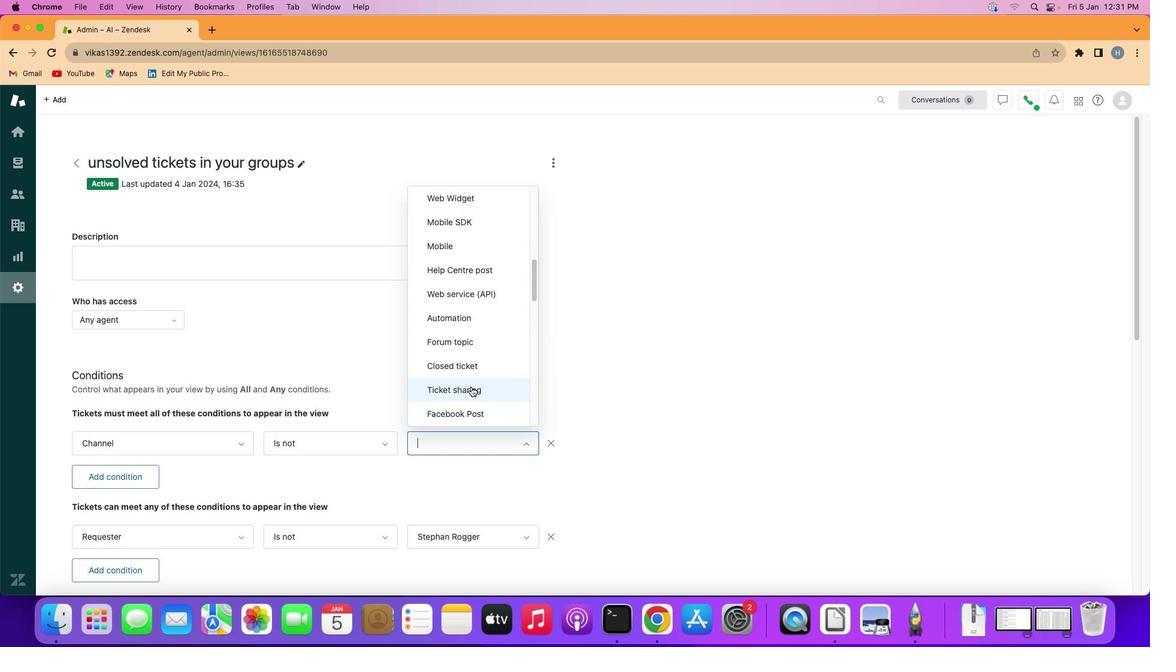 
Action: Mouse pressed left at (467, 387)
Screenshot: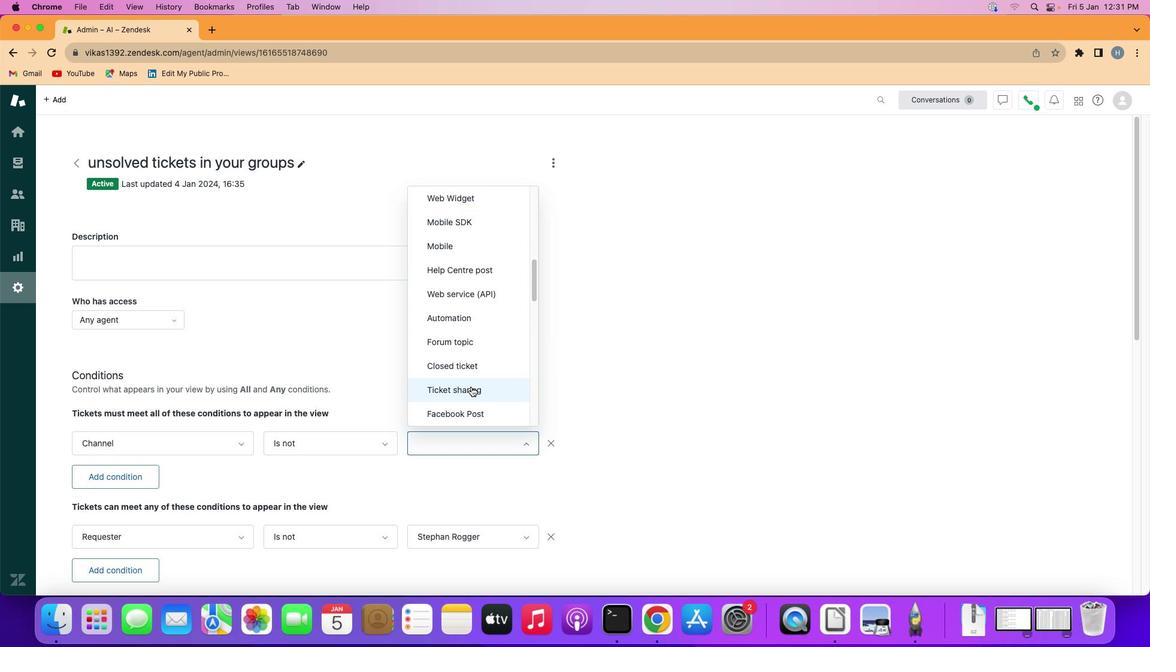 
Action: Mouse moved to (460, 369)
Screenshot: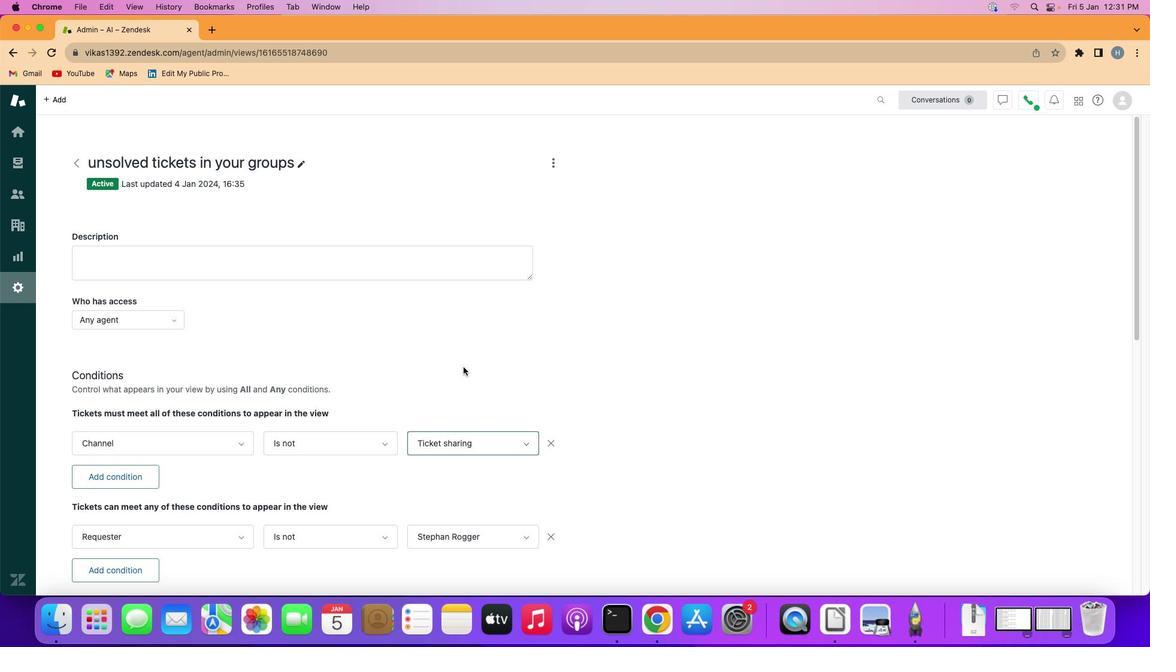
